 Task: Set and save  "Max local bitrate" for "H.264/MPEG-4 Part 10/AVC encoder (x264 10-bit)" to 1.
Action: Mouse moved to (130, 15)
Screenshot: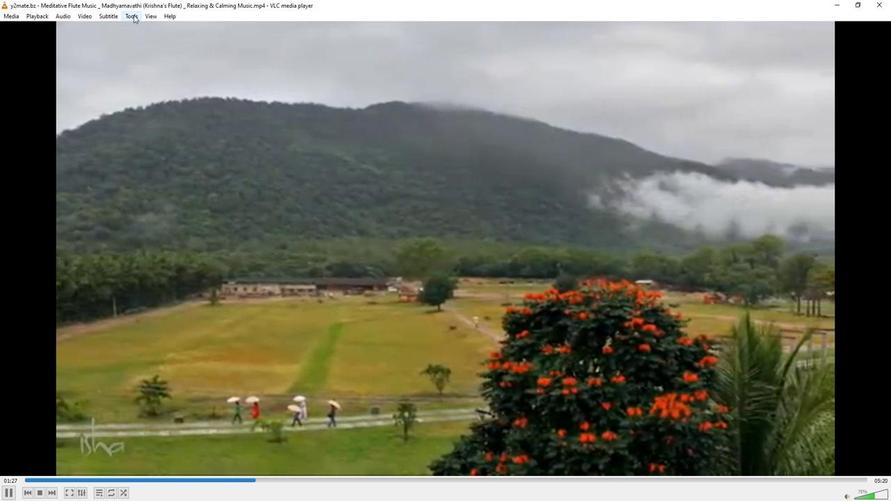 
Action: Mouse pressed left at (130, 15)
Screenshot: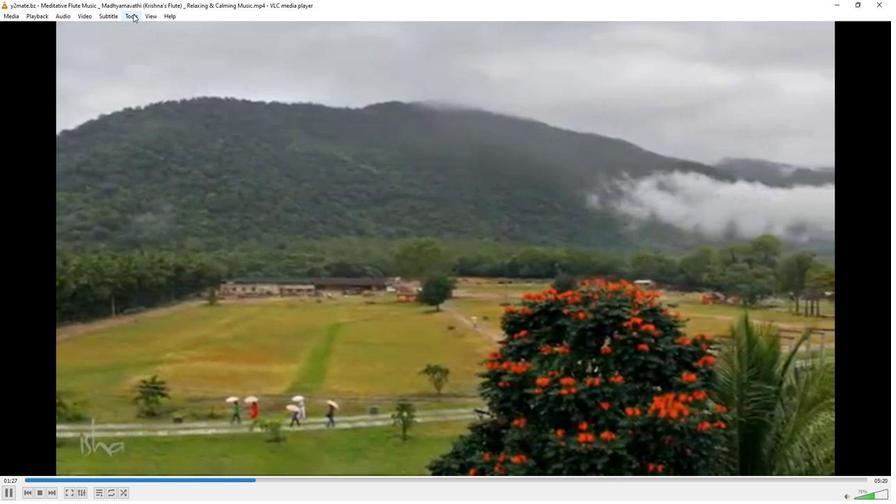 
Action: Mouse moved to (153, 124)
Screenshot: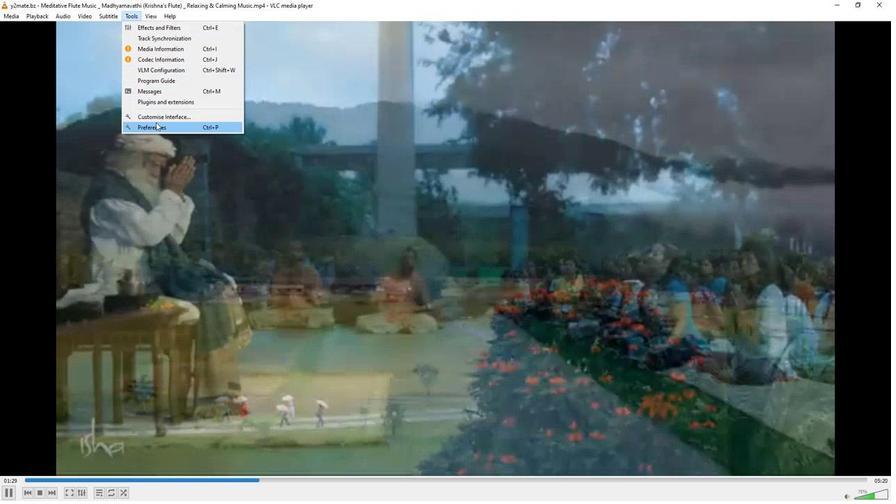 
Action: Mouse pressed left at (153, 124)
Screenshot: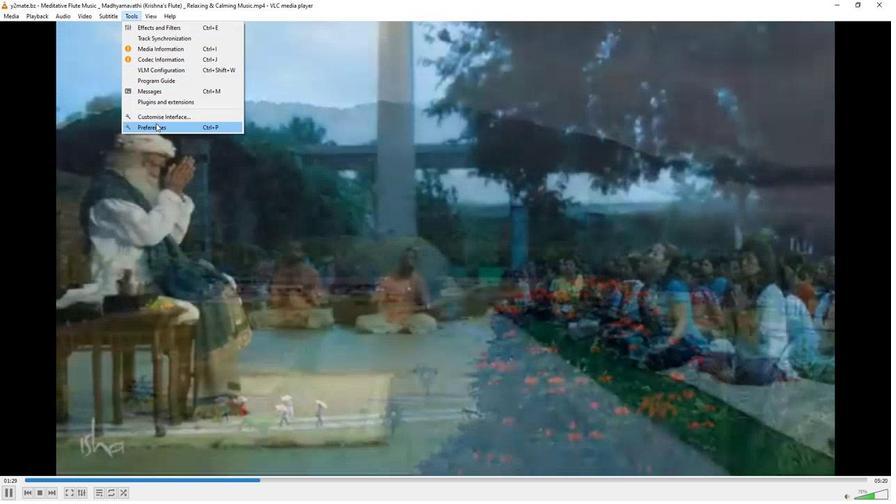 
Action: Mouse moved to (299, 410)
Screenshot: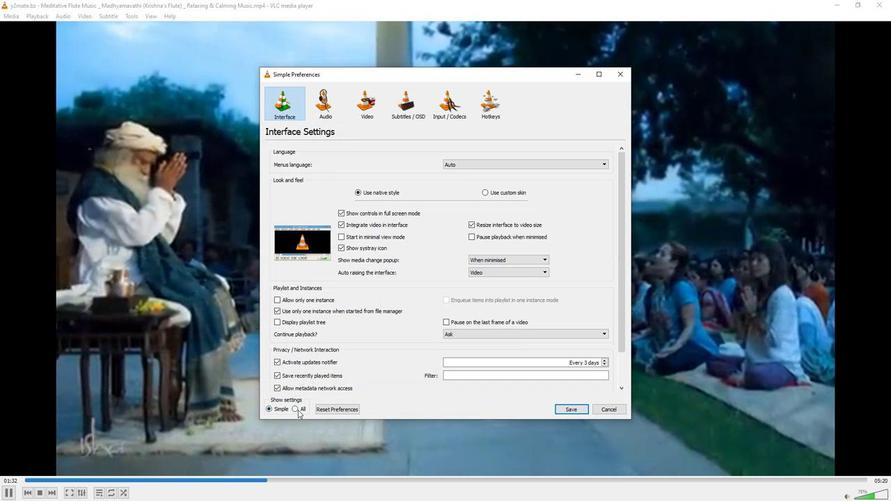 
Action: Mouse pressed left at (299, 410)
Screenshot: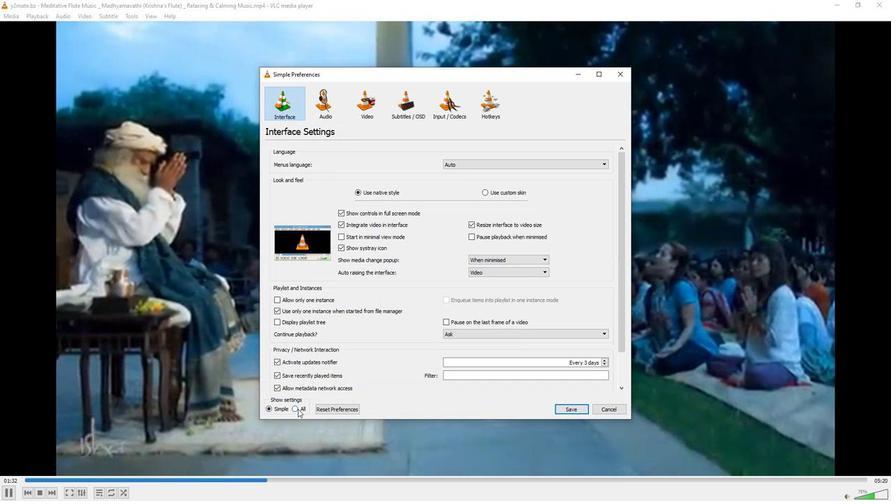 
Action: Mouse moved to (281, 314)
Screenshot: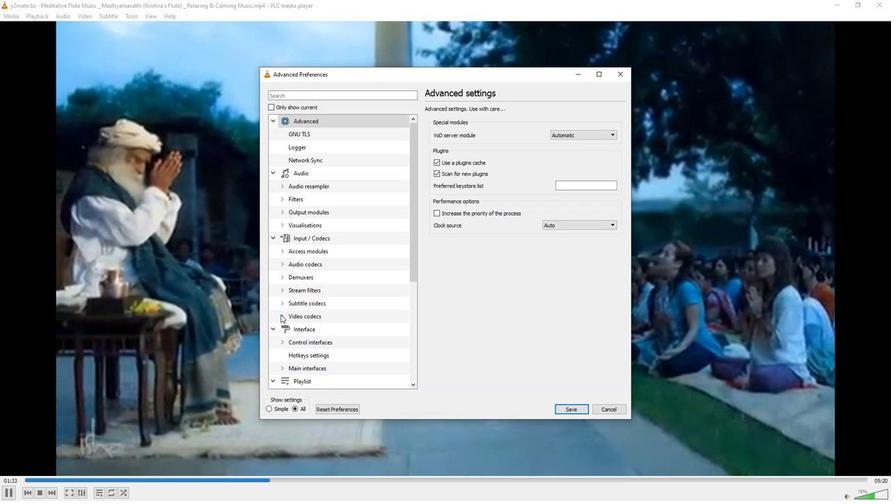 
Action: Mouse pressed left at (281, 314)
Screenshot: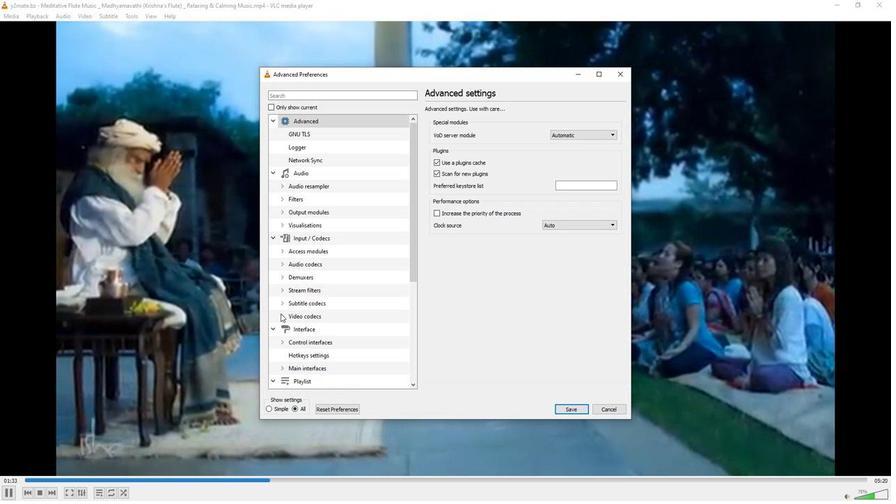 
Action: Mouse moved to (278, 336)
Screenshot: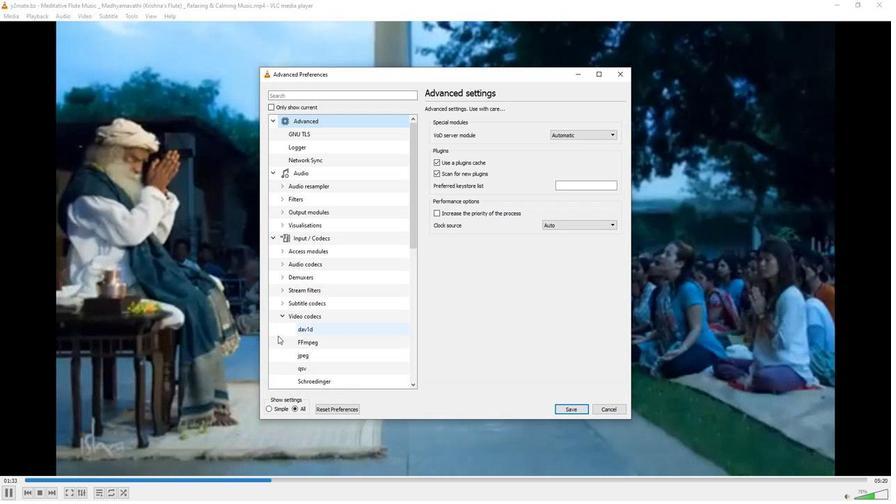 
Action: Mouse scrolled (278, 336) with delta (0, 0)
Screenshot: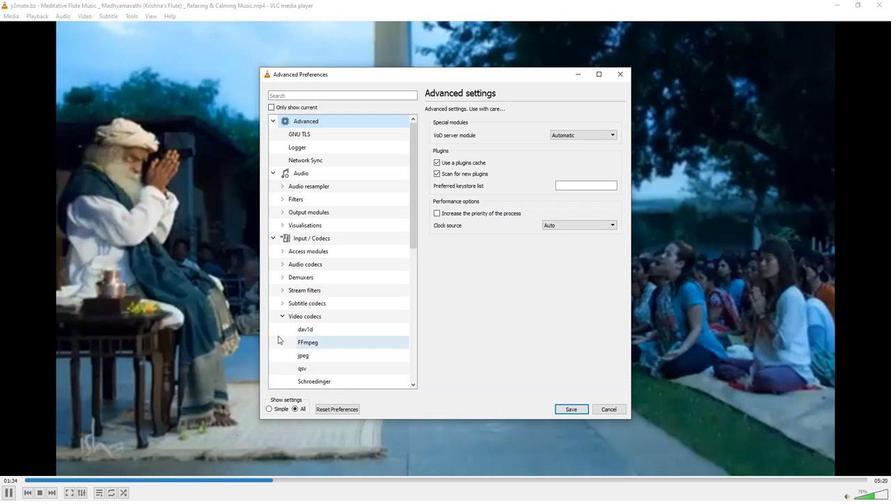 
Action: Mouse scrolled (278, 336) with delta (0, 0)
Screenshot: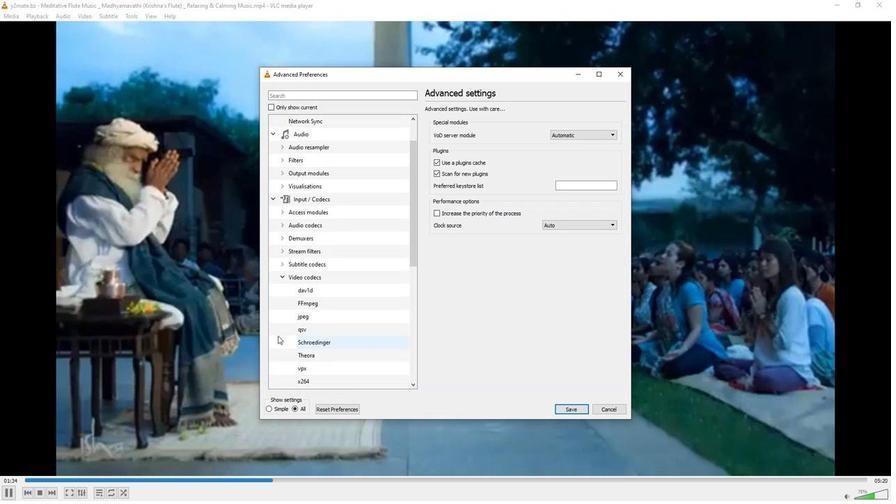 
Action: Mouse moved to (311, 355)
Screenshot: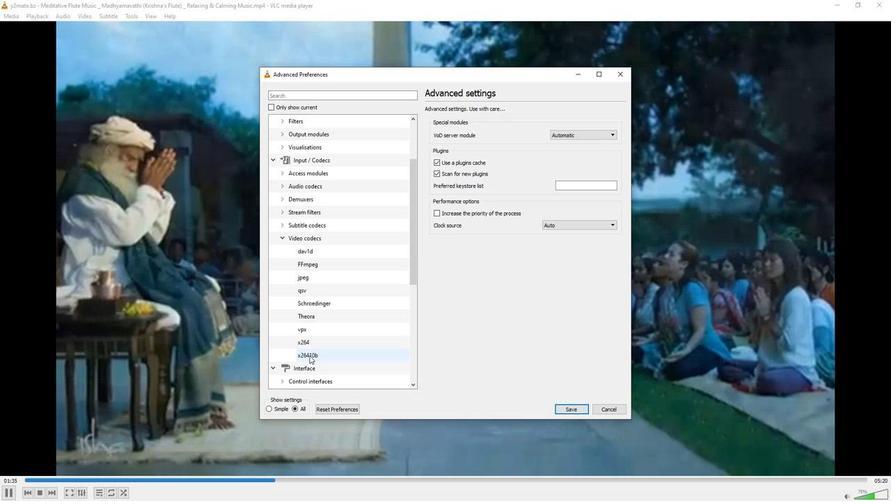 
Action: Mouse pressed left at (311, 355)
Screenshot: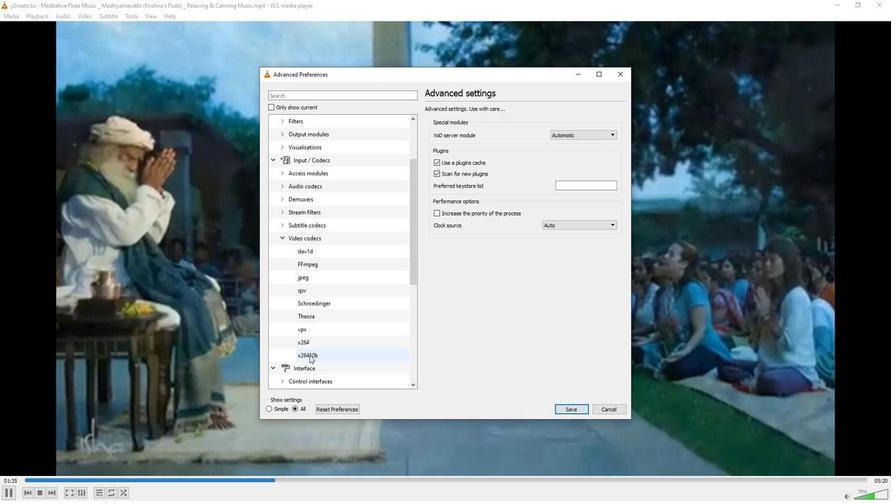 
Action: Mouse moved to (438, 343)
Screenshot: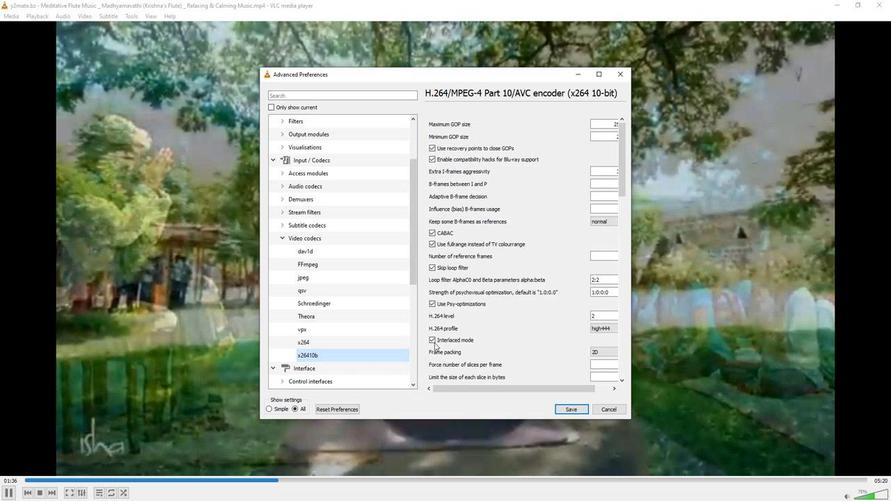 
Action: Mouse scrolled (438, 342) with delta (0, 0)
Screenshot: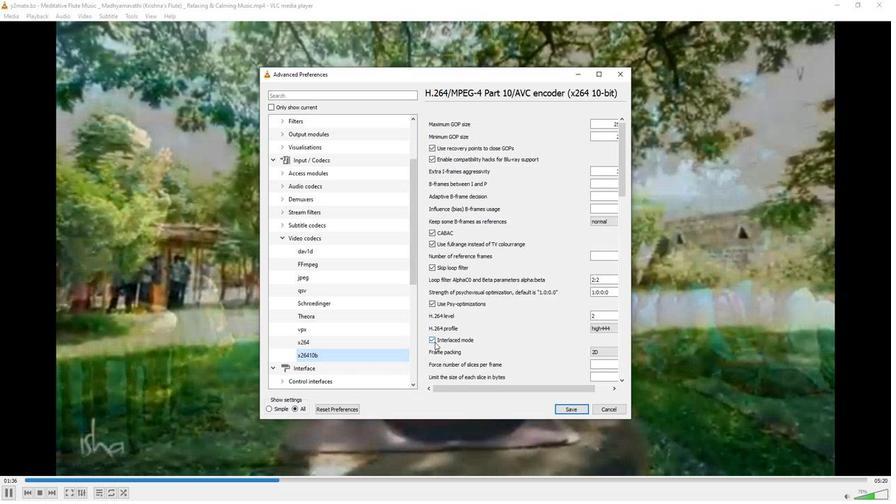 
Action: Mouse scrolled (438, 342) with delta (0, 0)
Screenshot: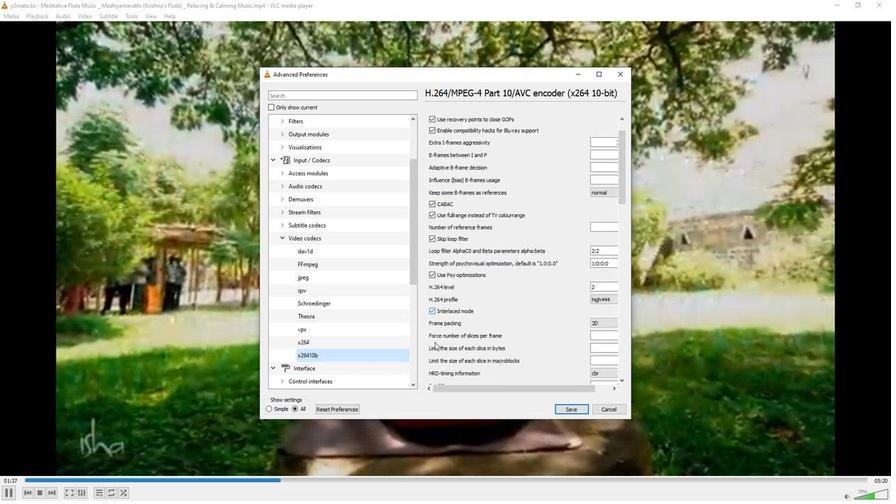 
Action: Mouse scrolled (438, 342) with delta (0, 0)
Screenshot: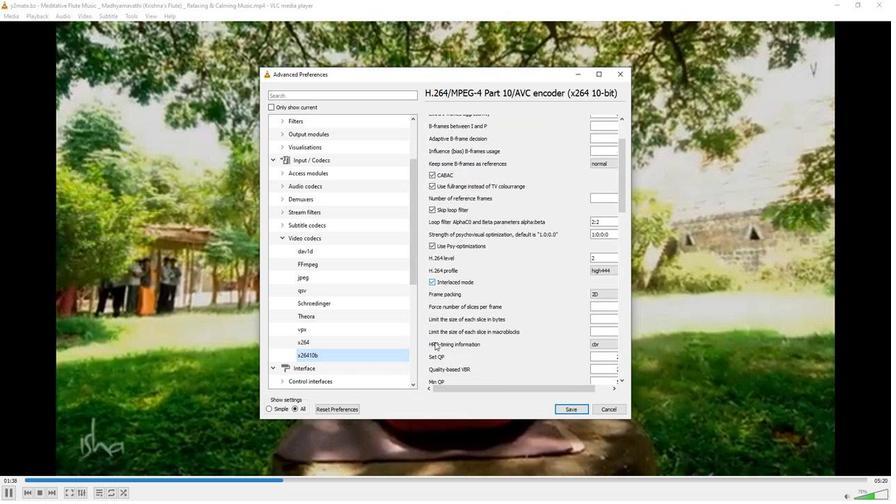 
Action: Mouse scrolled (438, 342) with delta (0, 0)
Screenshot: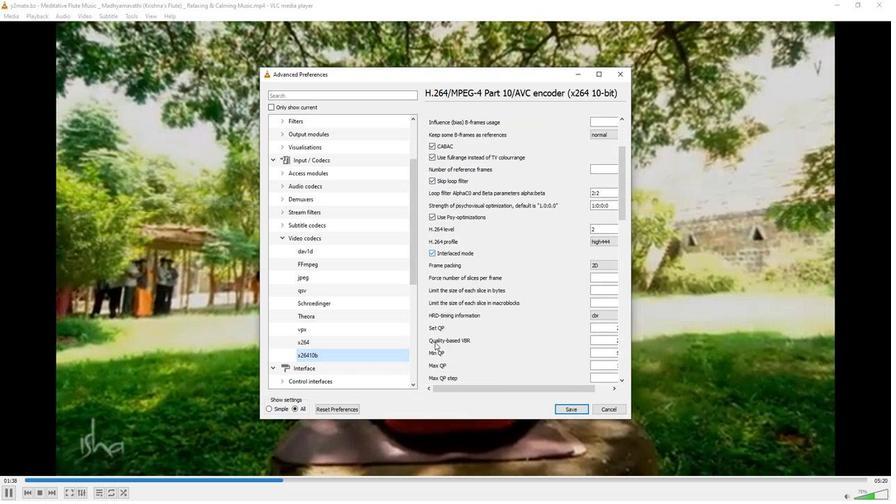 
Action: Mouse moved to (508, 389)
Screenshot: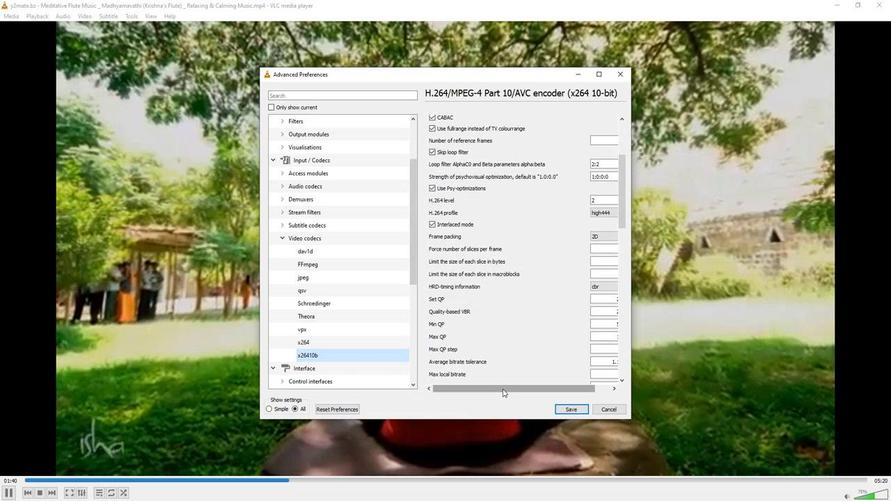 
Action: Mouse pressed left at (508, 389)
Screenshot: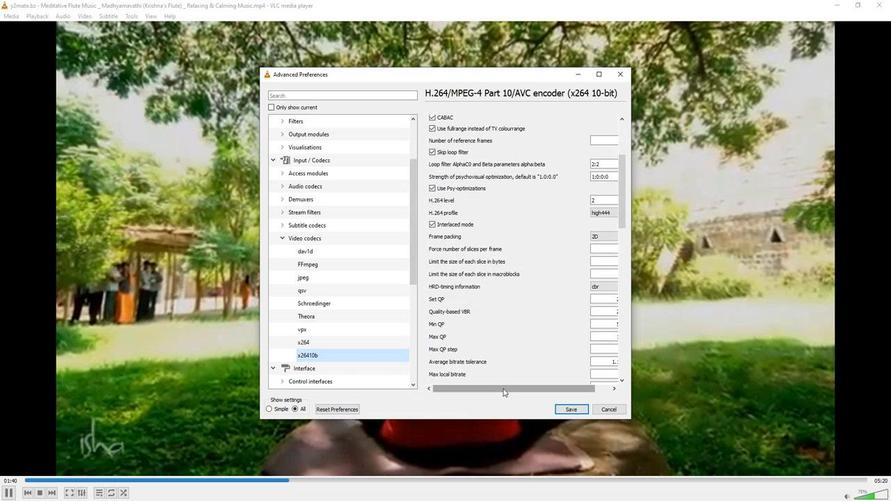 
Action: Mouse moved to (615, 371)
Screenshot: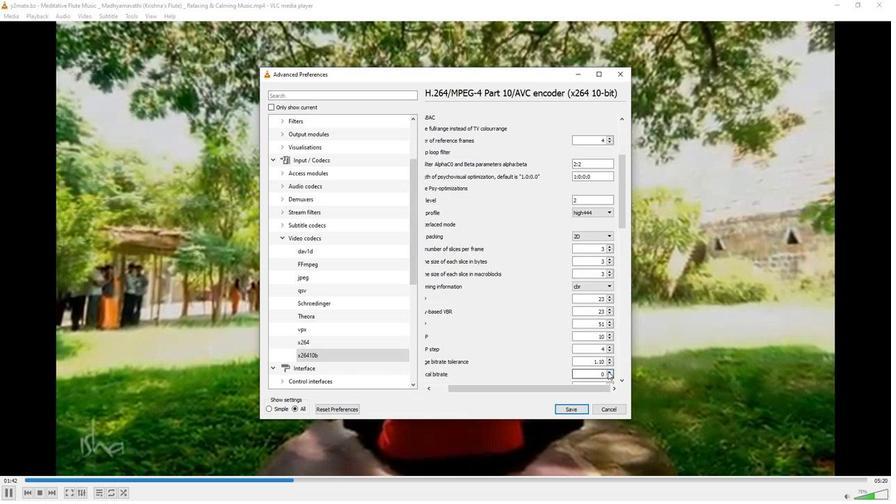 
Action: Mouse pressed left at (615, 371)
Screenshot: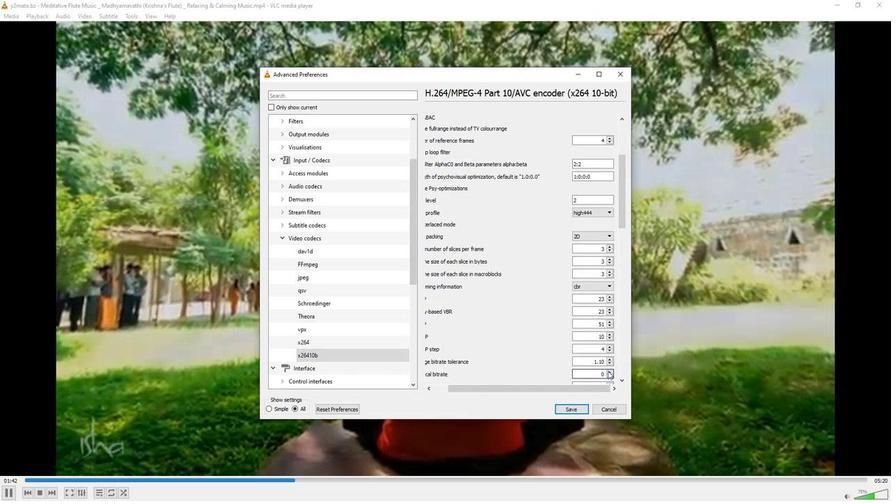 
Action: Mouse moved to (581, 409)
Screenshot: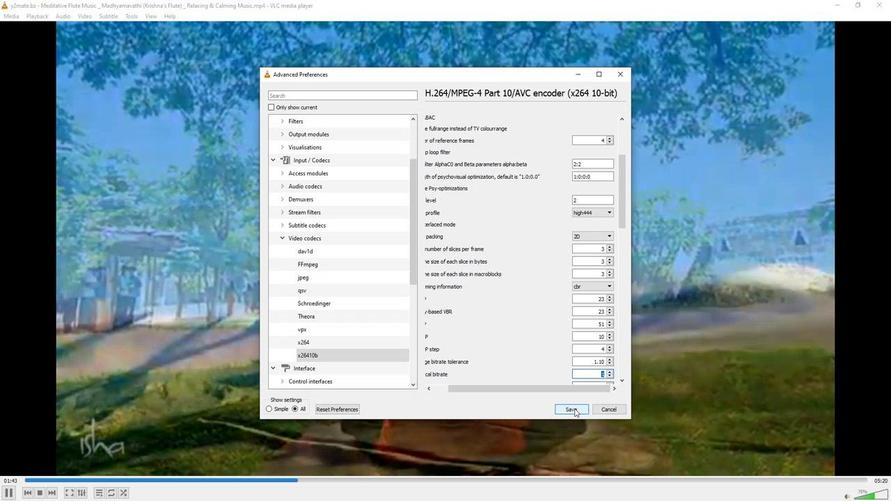 
Action: Mouse pressed left at (581, 409)
Screenshot: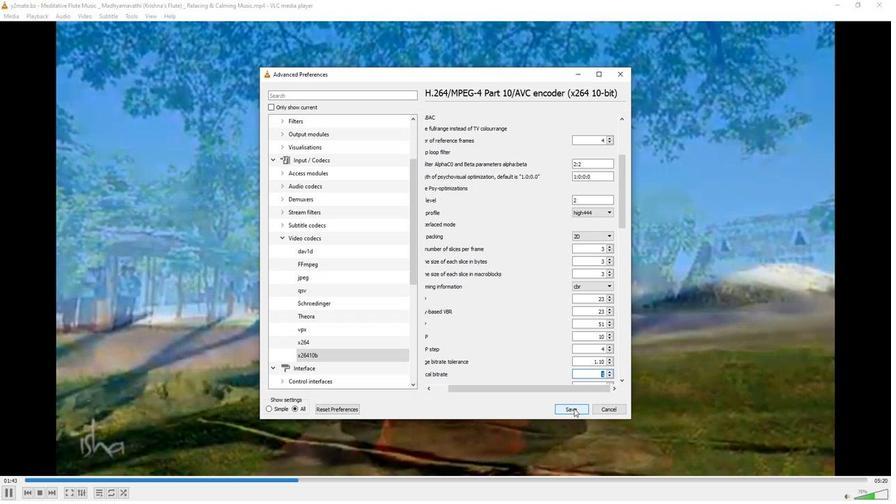 
